 Task: Check your edits.
Action: Mouse moved to (33, 83)
Screenshot: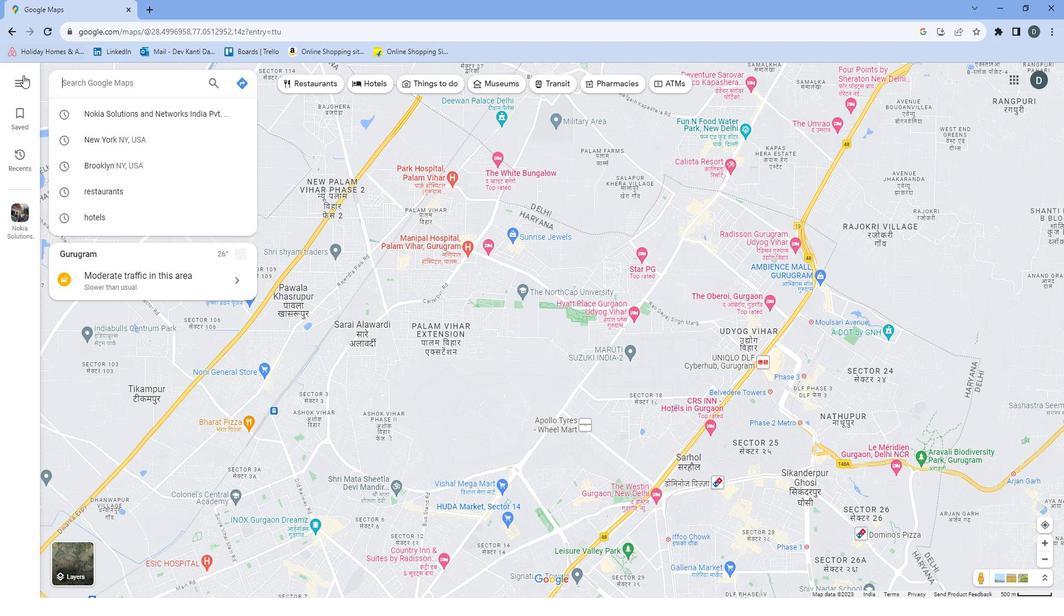 
Action: Mouse pressed left at (33, 83)
Screenshot: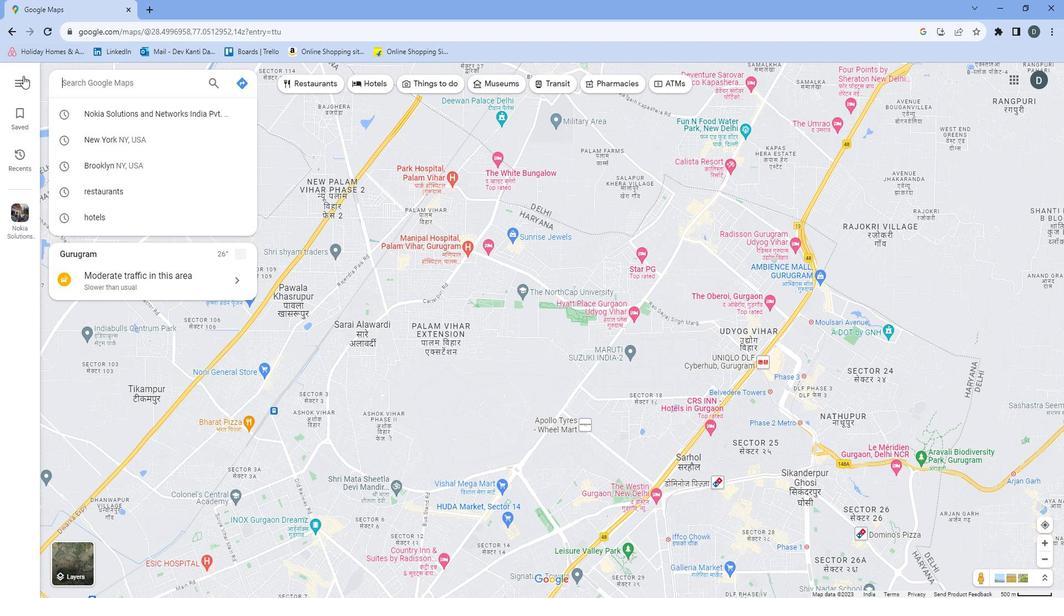 
Action: Mouse moved to (63, 188)
Screenshot: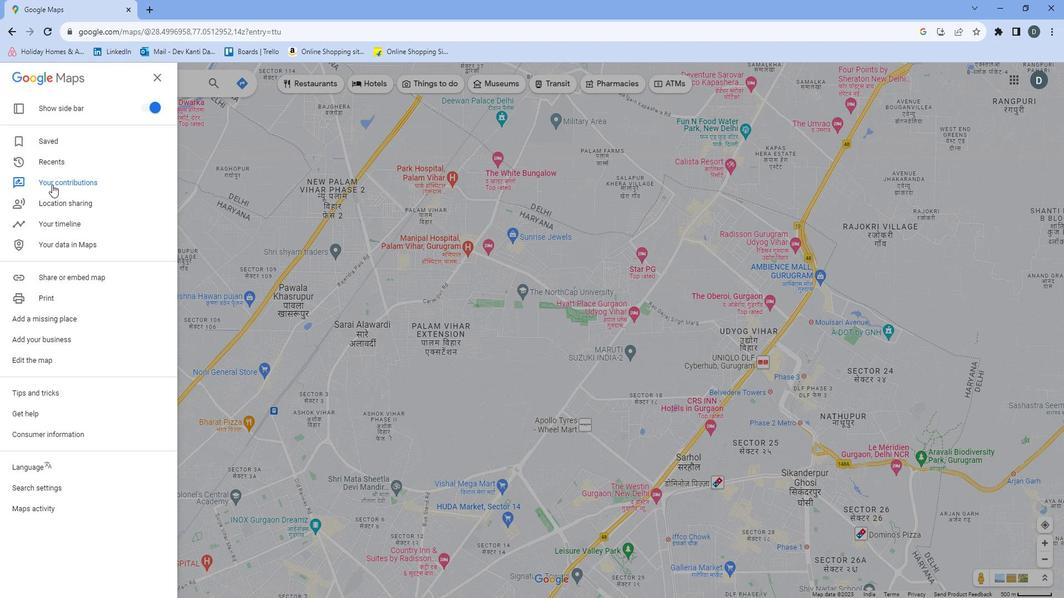 
Action: Mouse pressed left at (63, 188)
Screenshot: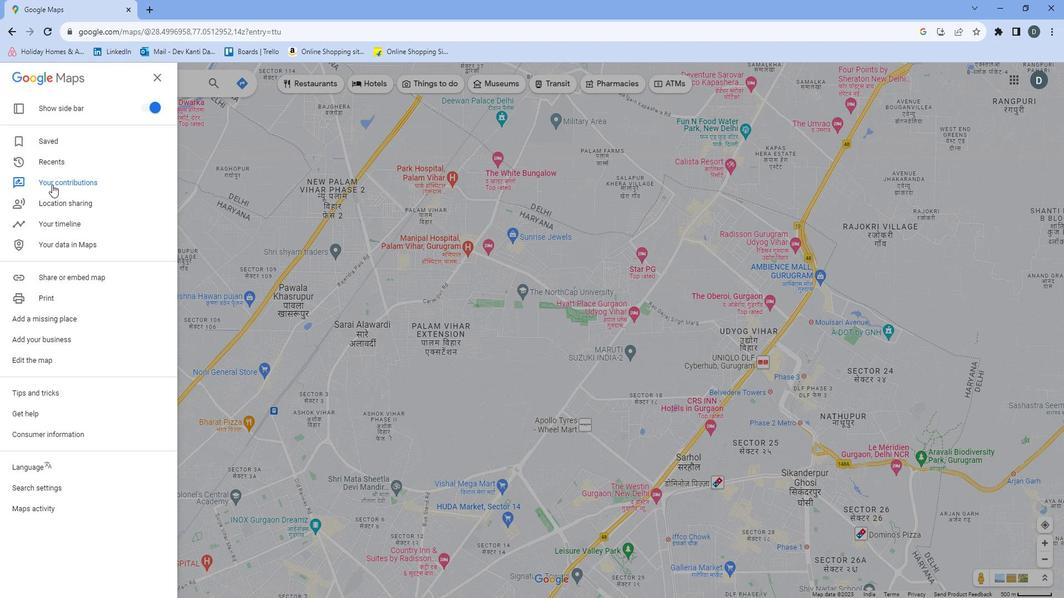 
Action: Mouse moved to (249, 256)
Screenshot: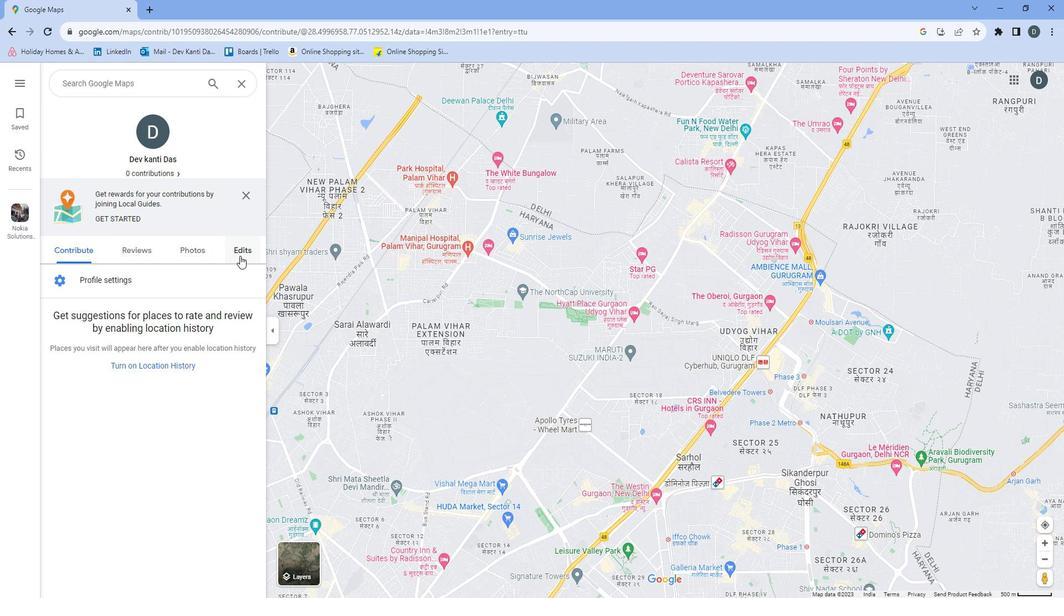 
Action: Mouse pressed left at (249, 256)
Screenshot: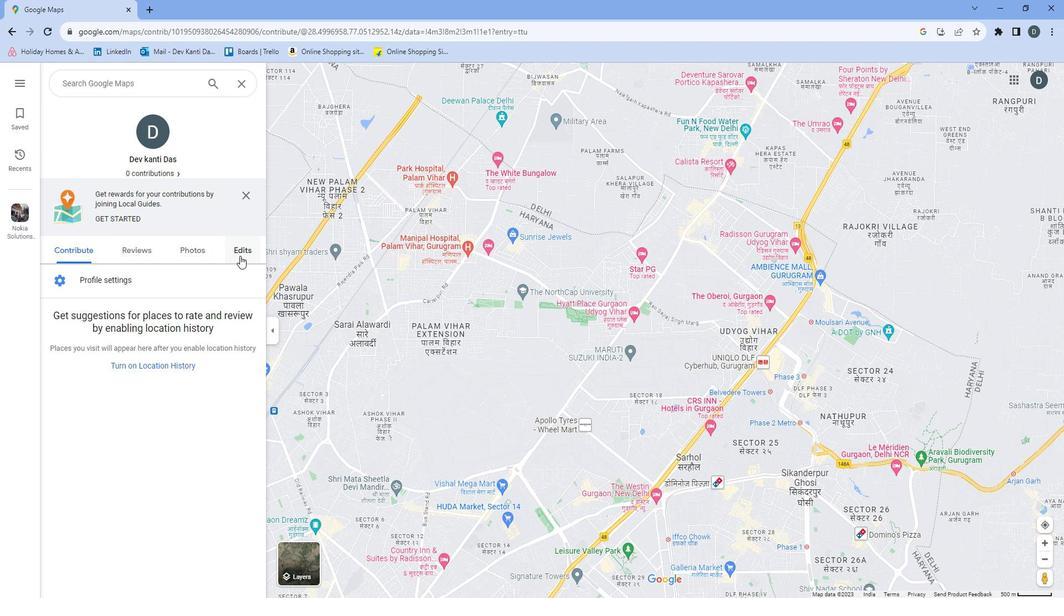 
Action: Mouse moved to (240, 222)
Screenshot: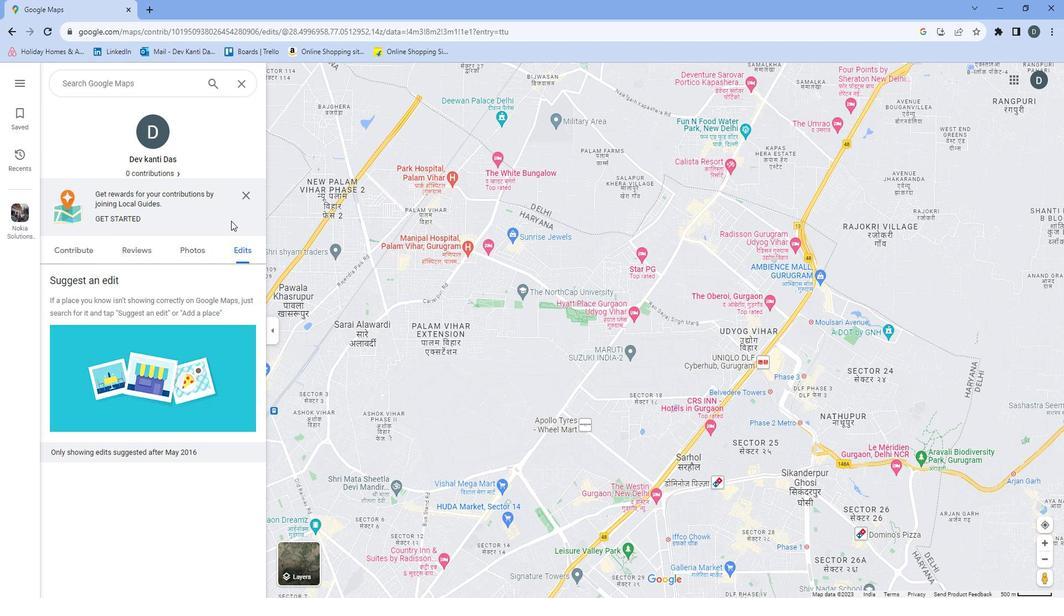 
